Task: Open Card Card0000000096 in Board Board0000000024 in Workspace WS0000000008 in Trello. Add Member Mailaustralia7@gmail.com to Card Card0000000096 in Board Board0000000024 in Workspace WS0000000008 in Trello. Add Red Label titled Label0000000096 to Card Card0000000096 in Board Board0000000024 in Workspace WS0000000008 in Trello. Add Checklist CL0000000096 to Card Card0000000096 in Board Board0000000024 in Workspace WS0000000008 in Trello. Add Dates with Start Date as Nov 01 2023 and Due Date as Nov 30 2023 to Card Card0000000096 in Board Board0000000024 in Workspace WS0000000008 in Trello
Action: Mouse moved to (293, 461)
Screenshot: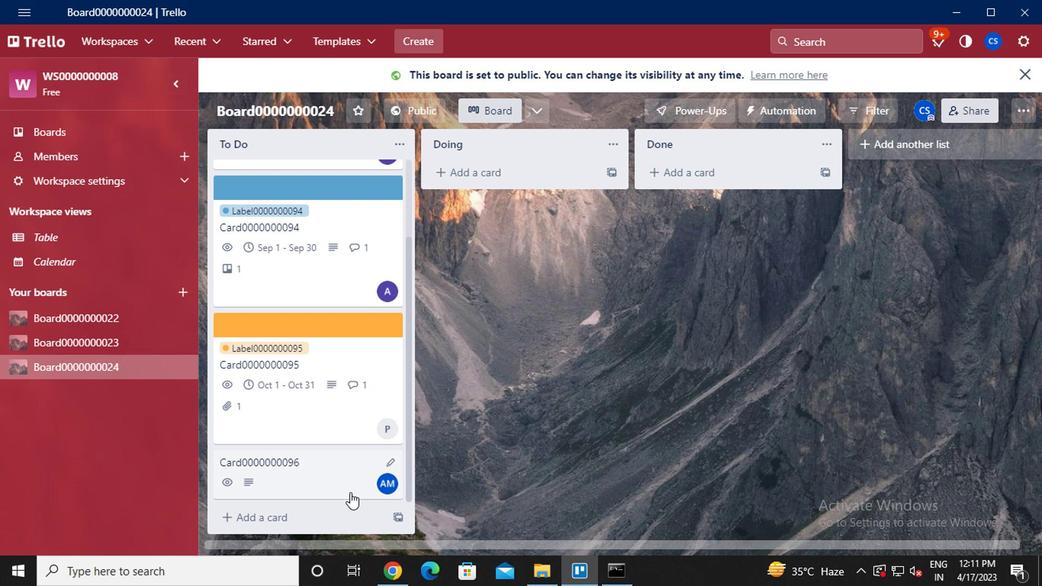 
Action: Mouse pressed left at (293, 461)
Screenshot: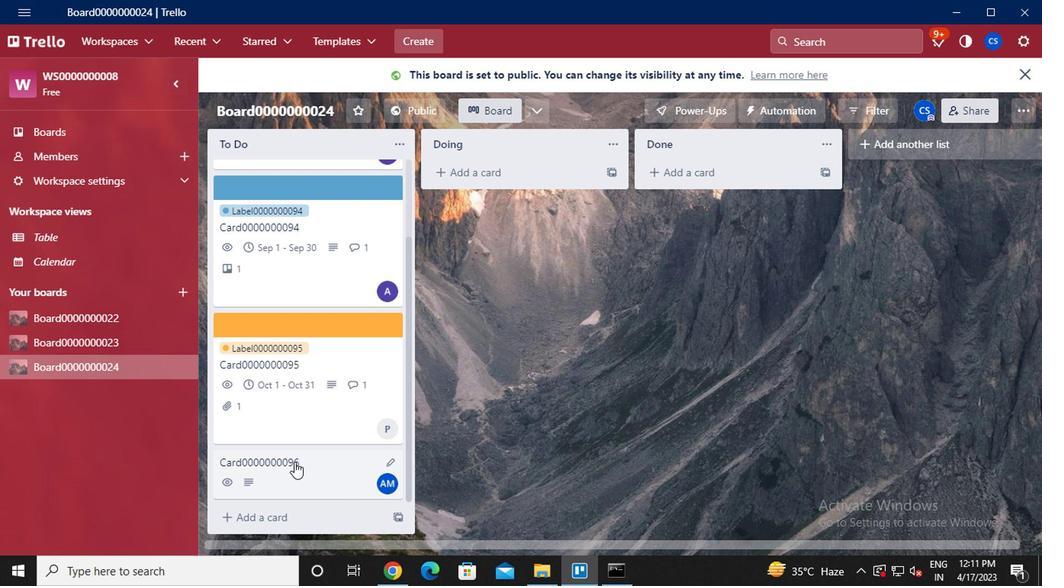 
Action: Mouse moved to (744, 148)
Screenshot: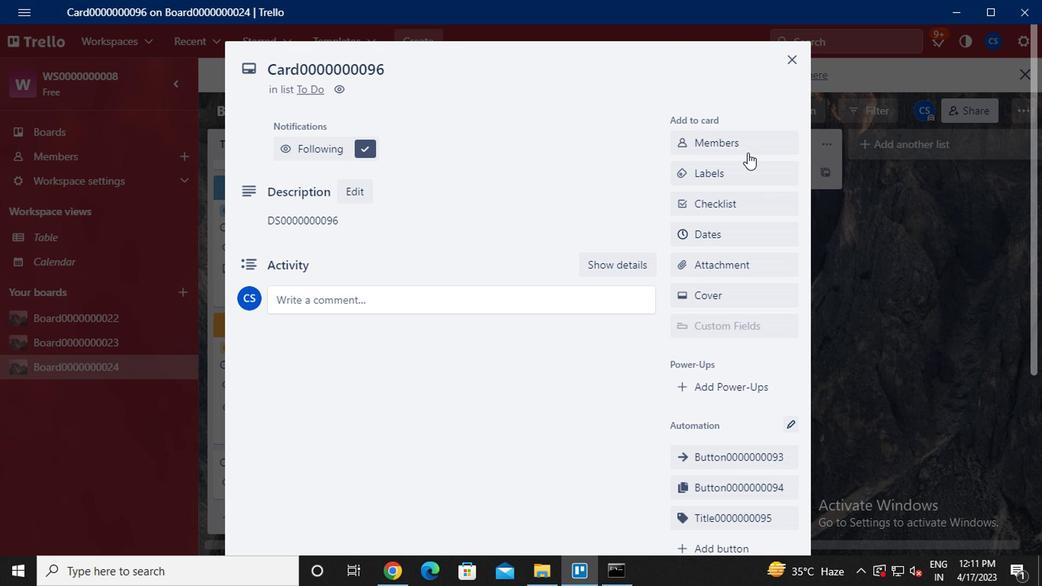 
Action: Mouse pressed left at (744, 148)
Screenshot: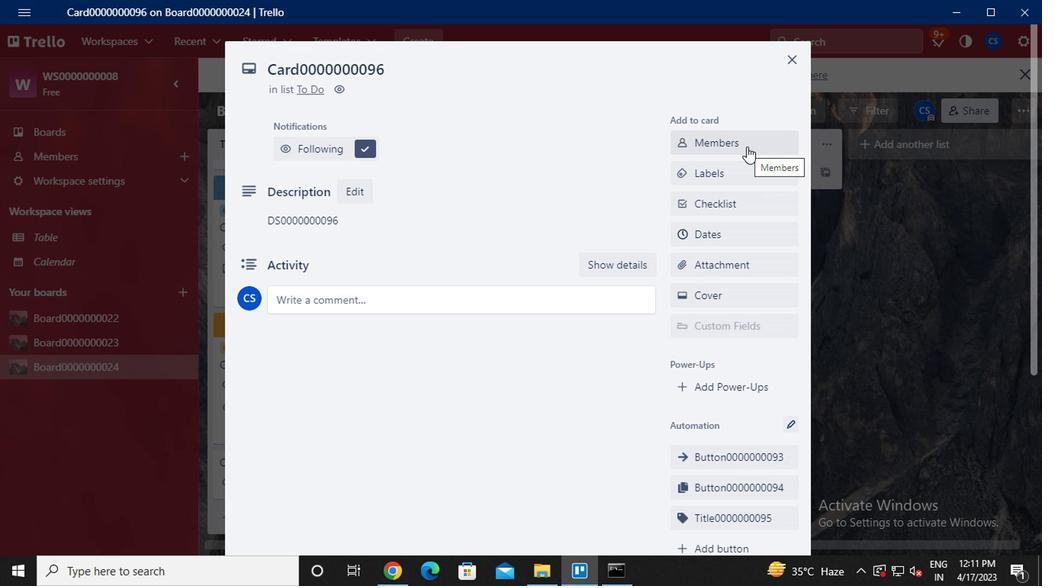 
Action: Mouse moved to (737, 153)
Screenshot: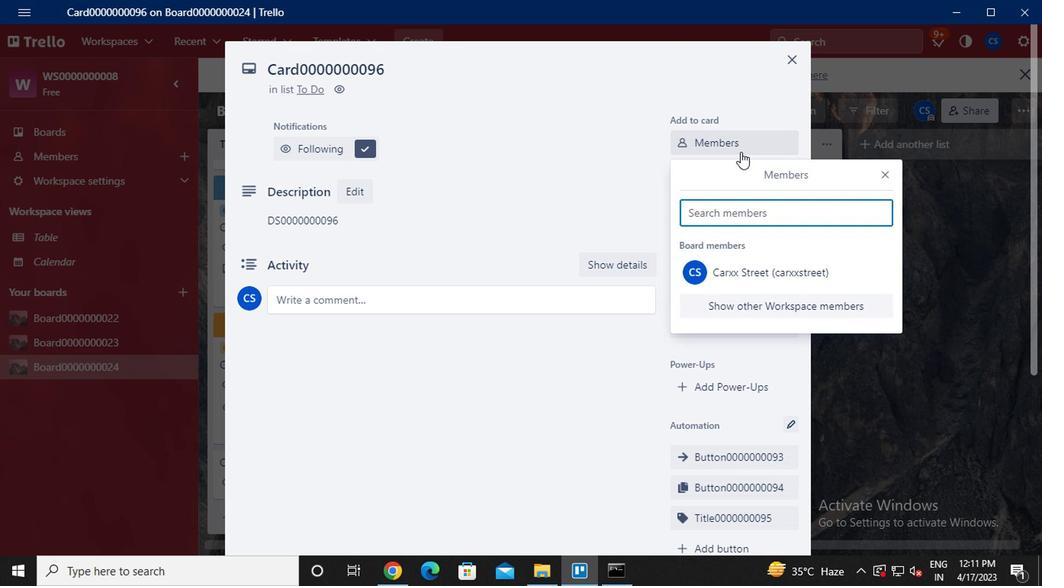
Action: Key pressed <Key.caps_lock>mailaustralia7<Key.shift>@GMAIL.COM
Screenshot: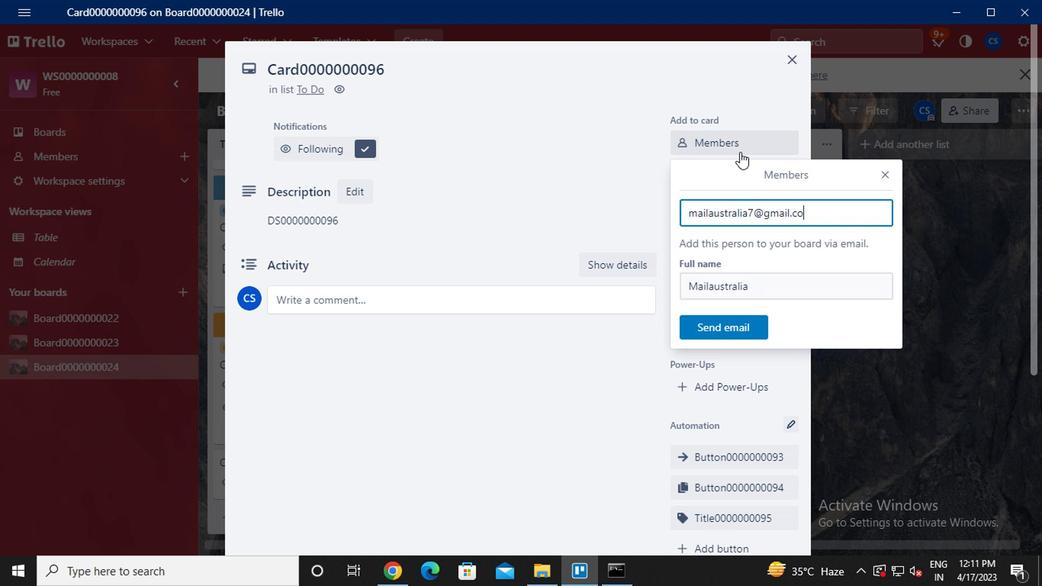
Action: Mouse moved to (726, 322)
Screenshot: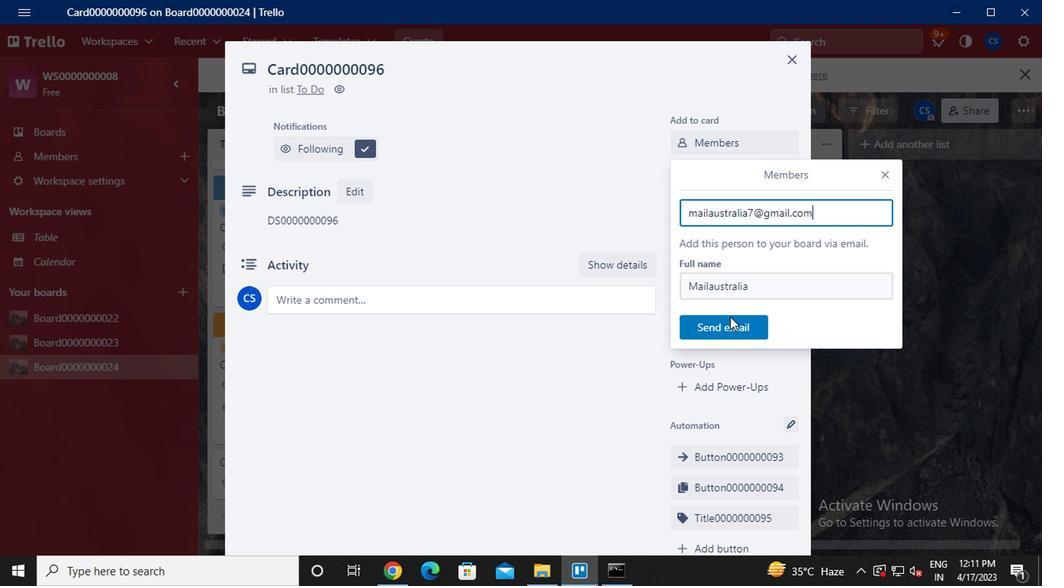 
Action: Mouse pressed left at (726, 322)
Screenshot: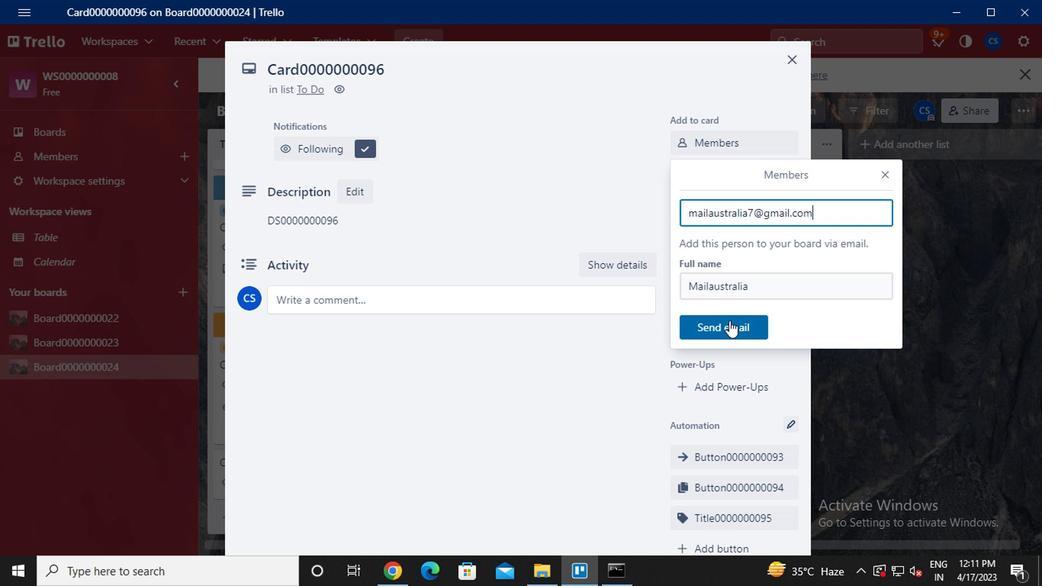 
Action: Mouse moved to (719, 341)
Screenshot: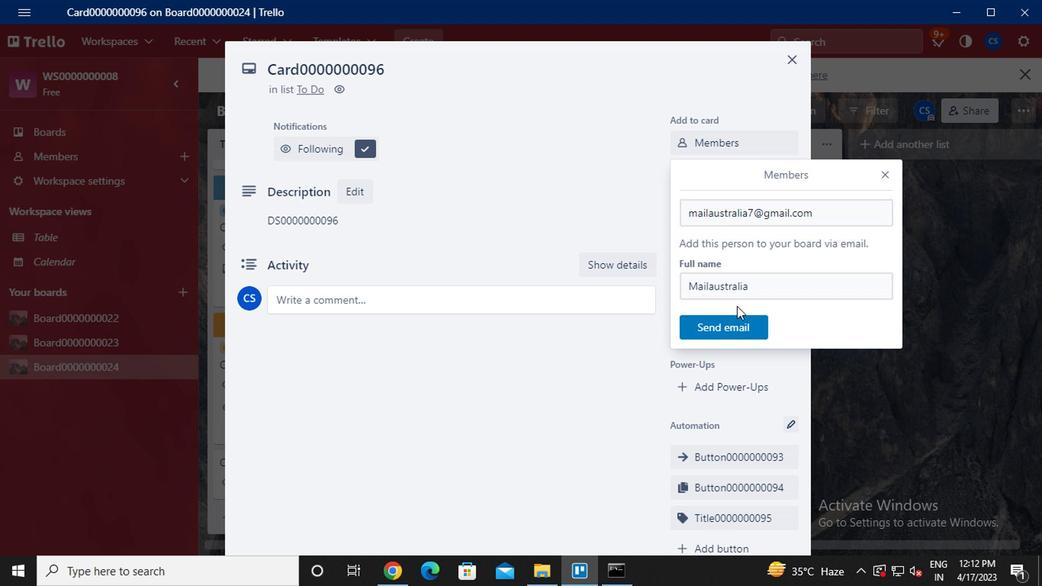 
Action: Mouse pressed left at (719, 341)
Screenshot: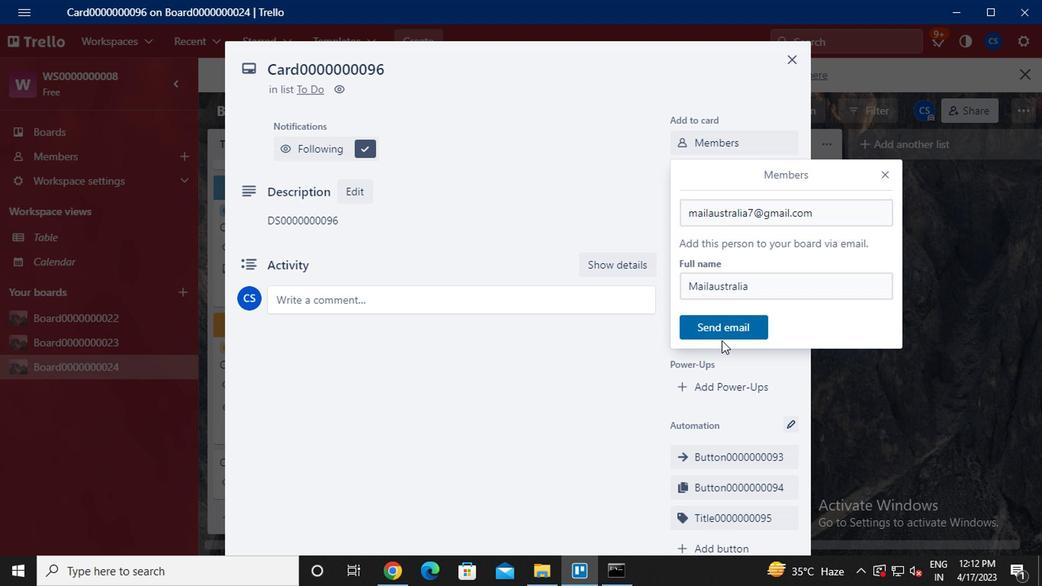 
Action: Mouse moved to (720, 337)
Screenshot: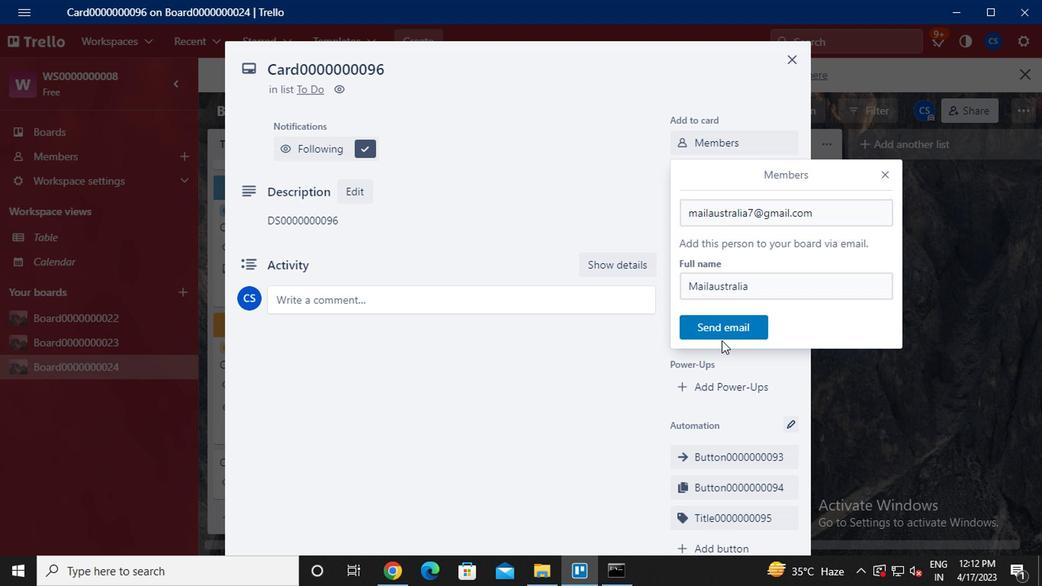 
Action: Mouse pressed left at (720, 337)
Screenshot: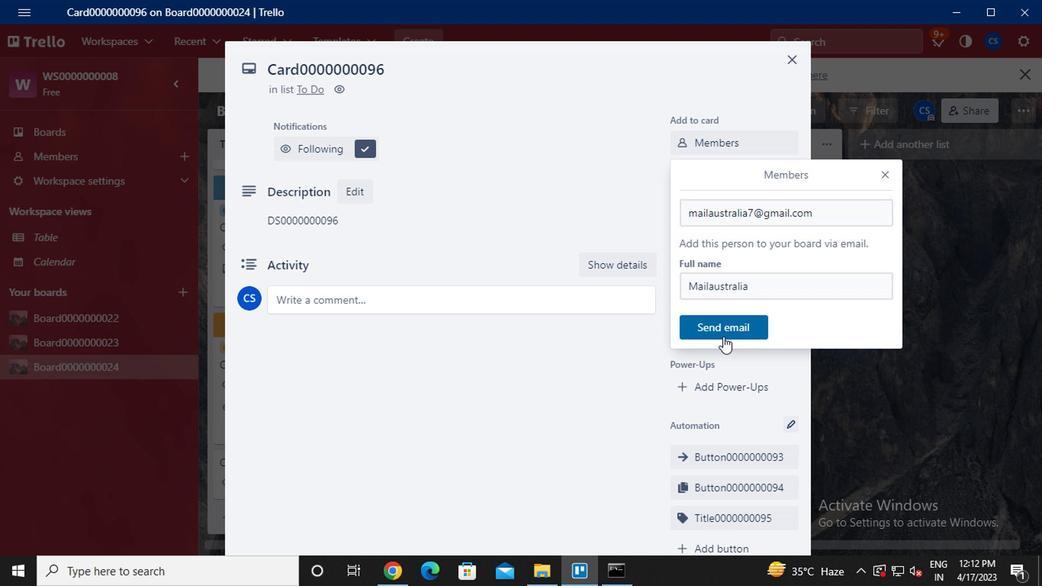 
Action: Mouse moved to (886, 178)
Screenshot: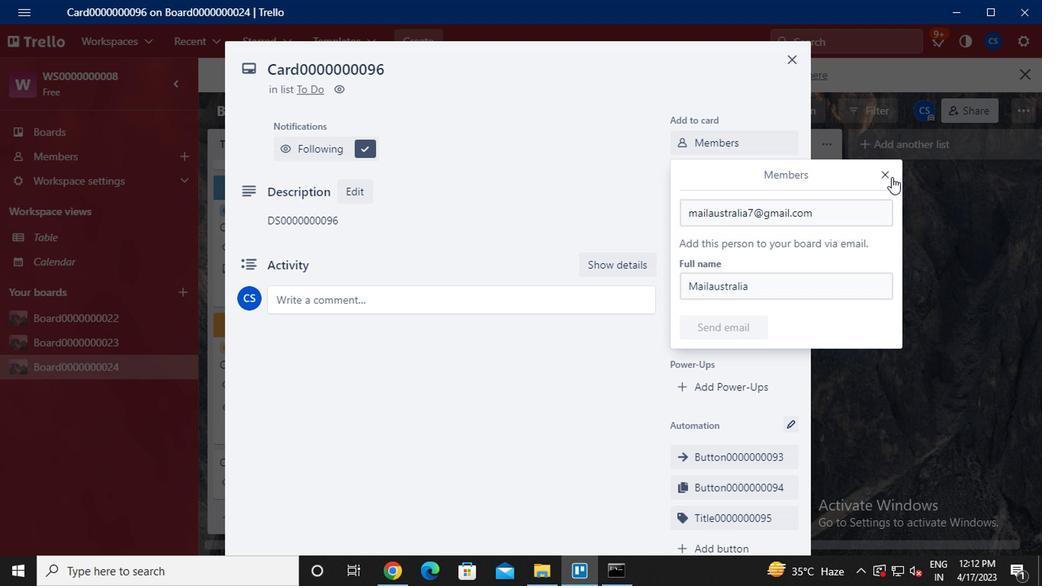 
Action: Mouse pressed left at (886, 178)
Screenshot: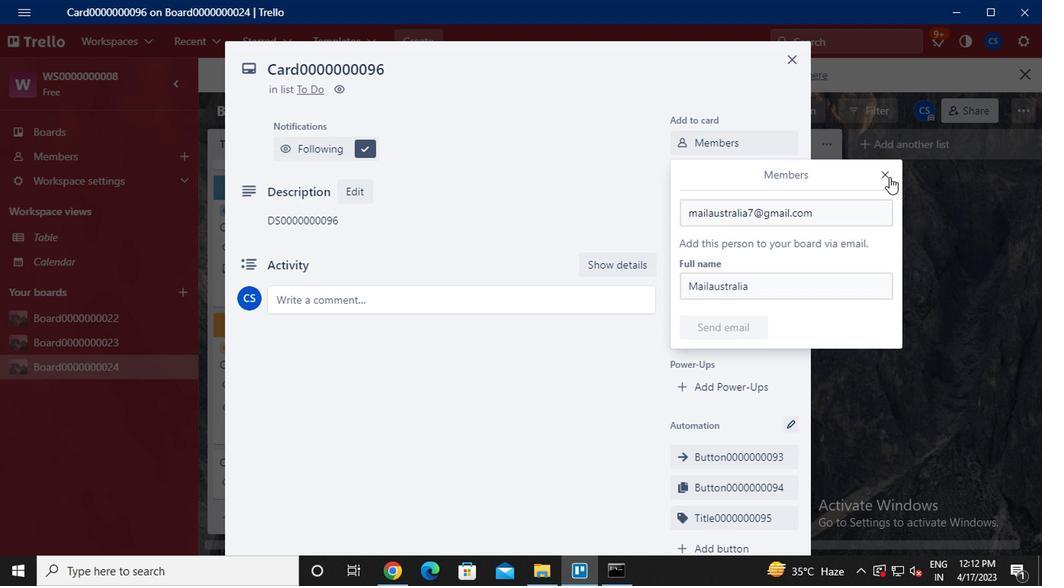 
Action: Mouse moved to (725, 179)
Screenshot: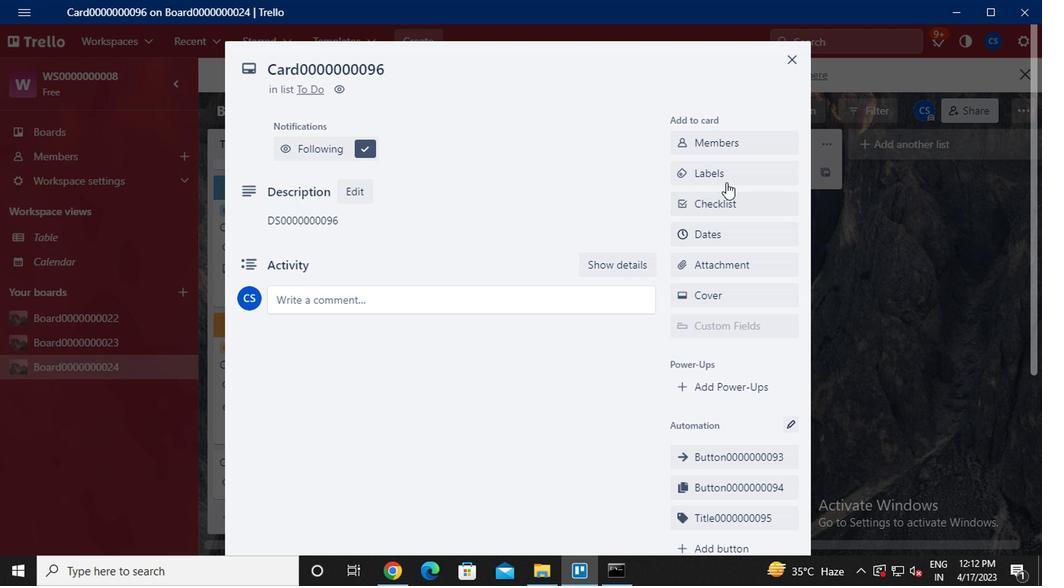 
Action: Mouse pressed left at (725, 179)
Screenshot: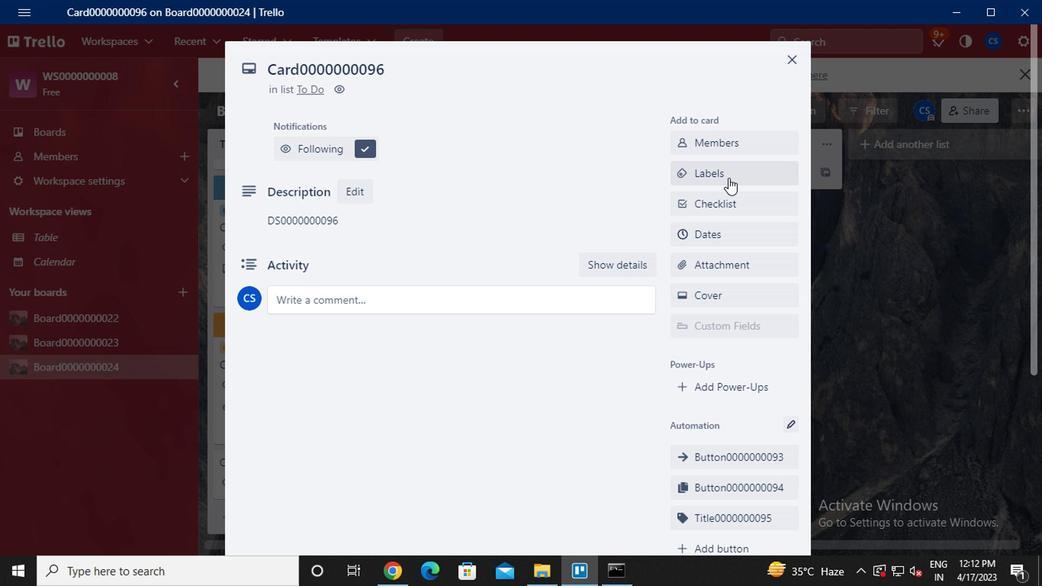 
Action: Mouse moved to (793, 427)
Screenshot: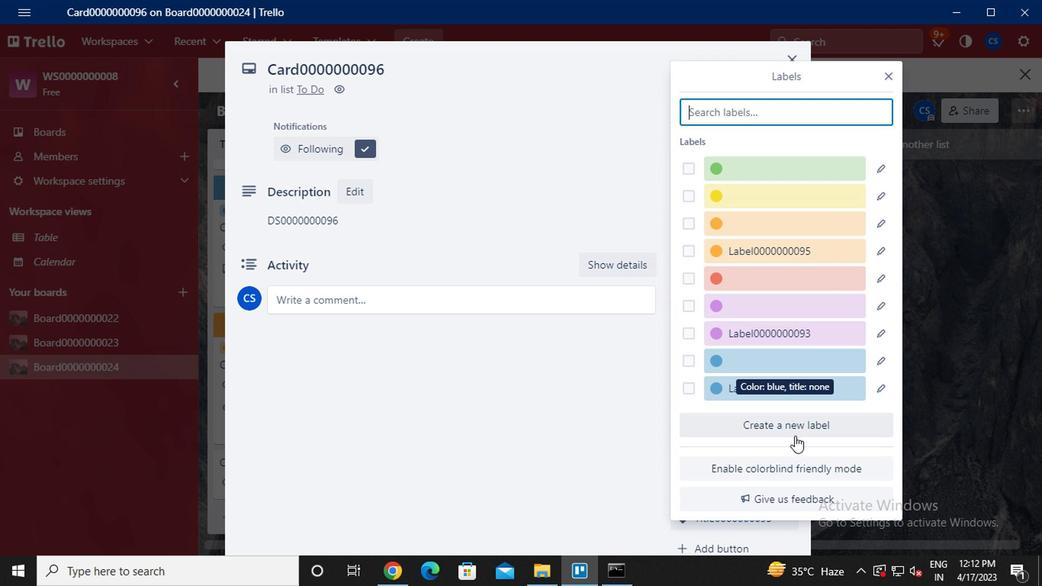 
Action: Mouse pressed left at (793, 427)
Screenshot: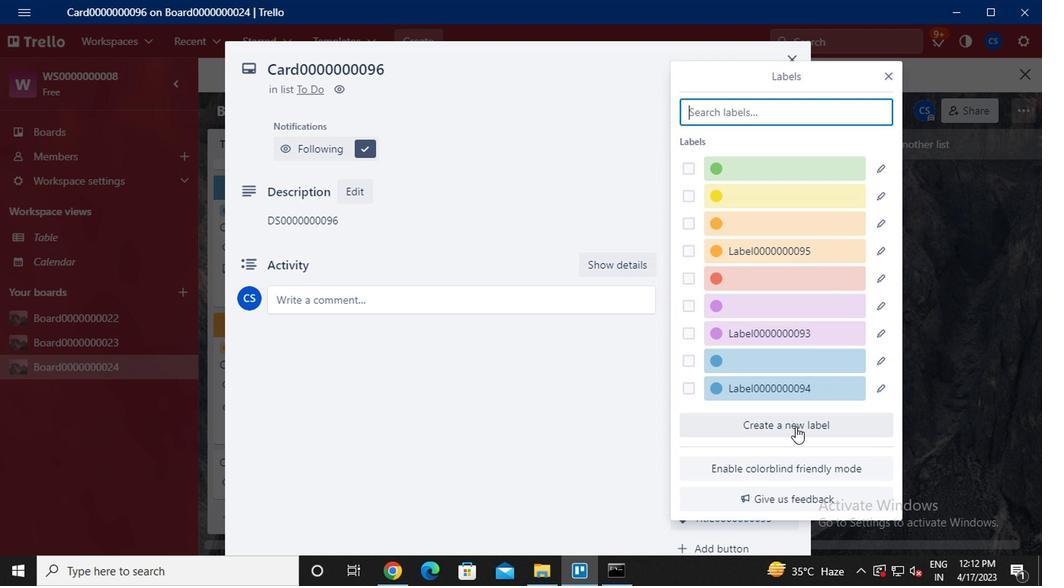 
Action: Mouse moved to (768, 397)
Screenshot: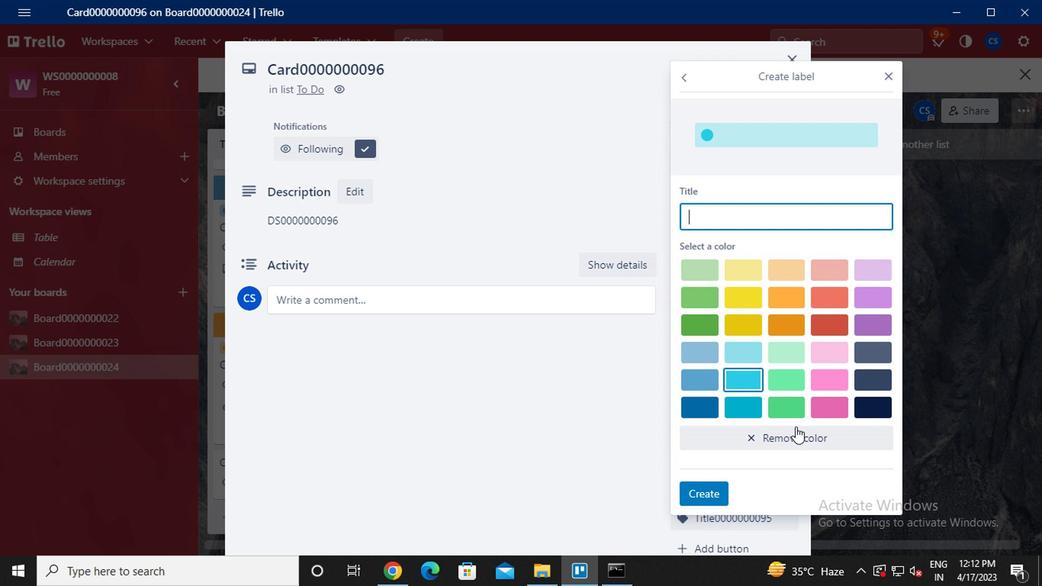 
Action: Key pressed <Key.caps_lock>L<Key.caps_lock>ABEL0000000096
Screenshot: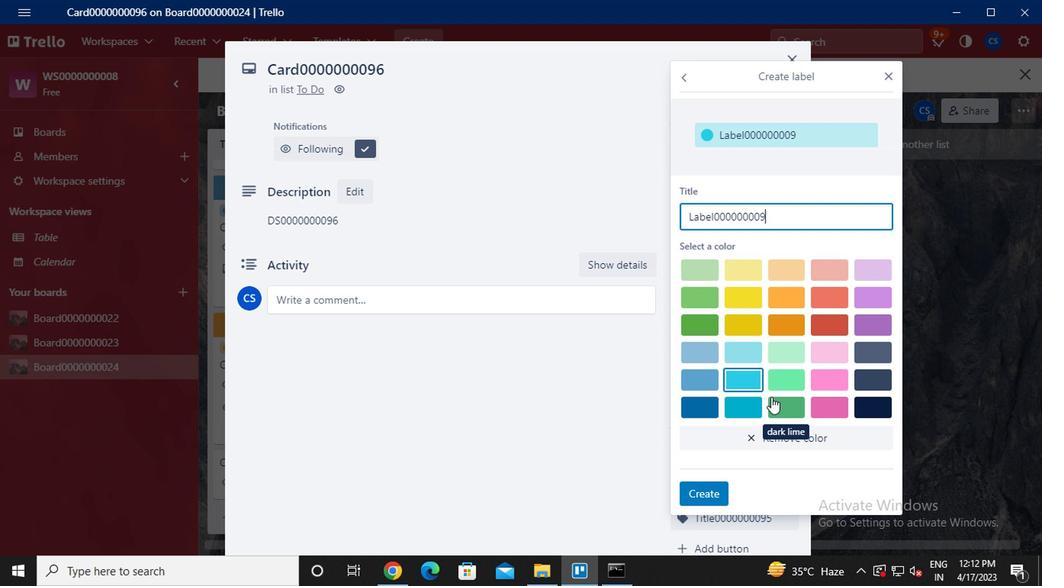 
Action: Mouse moved to (819, 298)
Screenshot: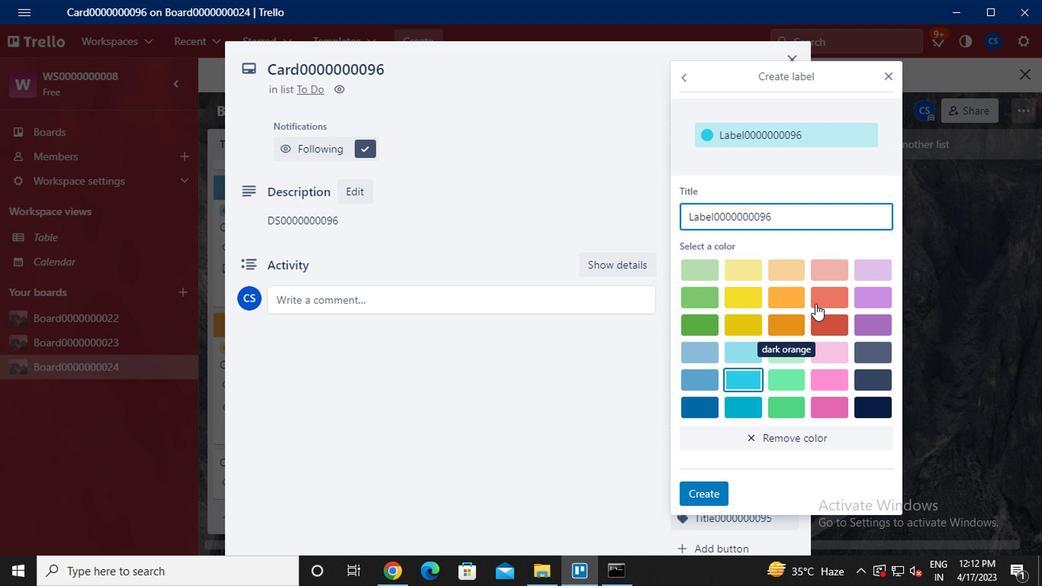 
Action: Mouse pressed left at (819, 298)
Screenshot: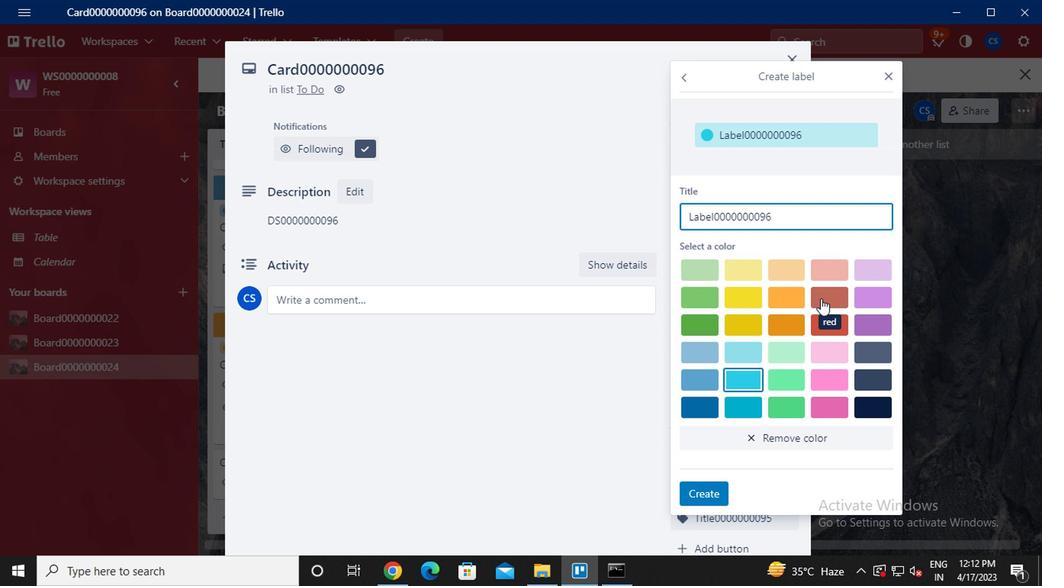 
Action: Mouse moved to (706, 496)
Screenshot: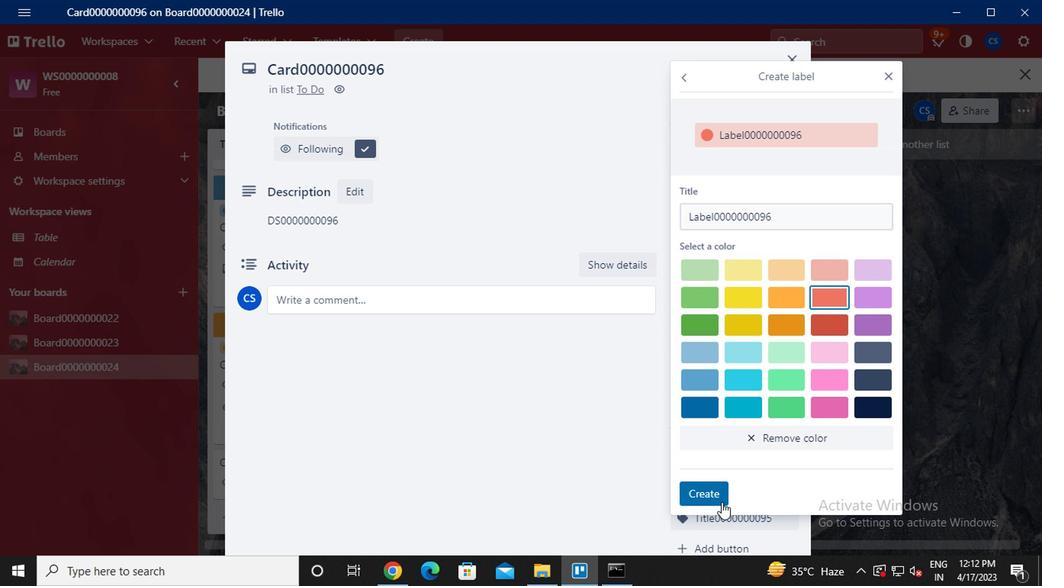 
Action: Mouse pressed left at (706, 496)
Screenshot: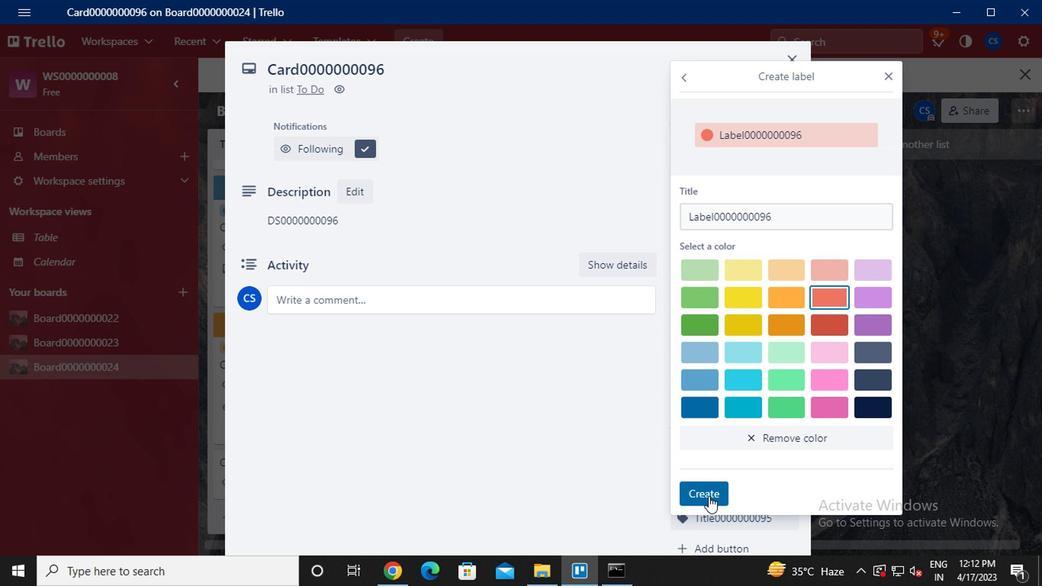 
Action: Mouse moved to (882, 79)
Screenshot: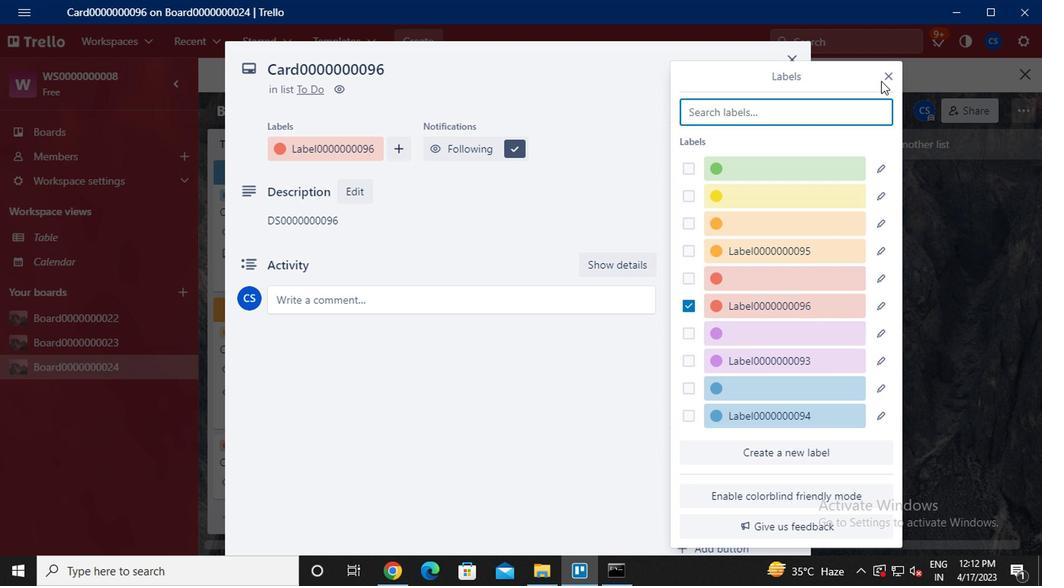 
Action: Mouse pressed left at (882, 79)
Screenshot: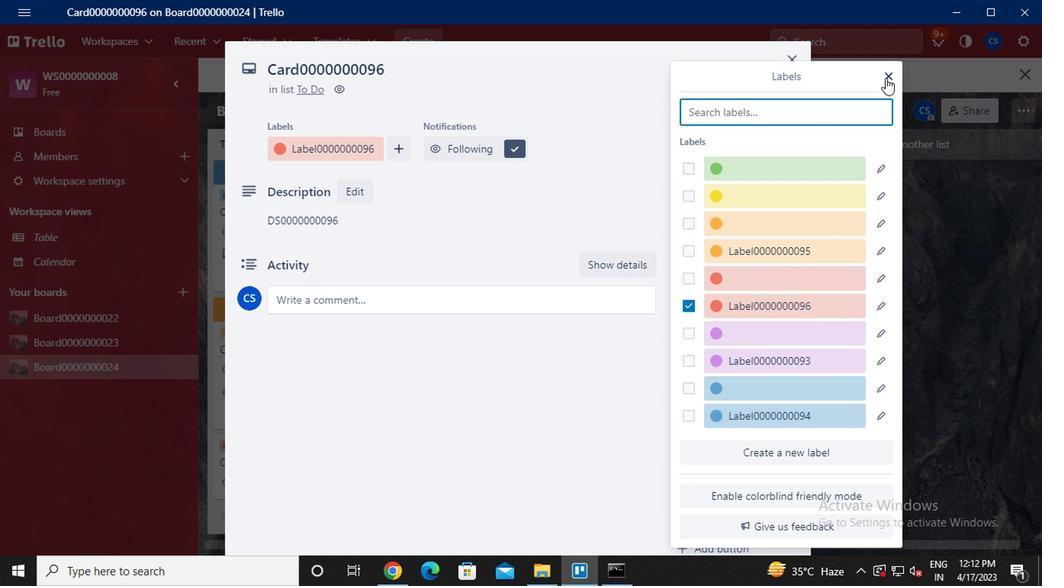 
Action: Mouse moved to (732, 201)
Screenshot: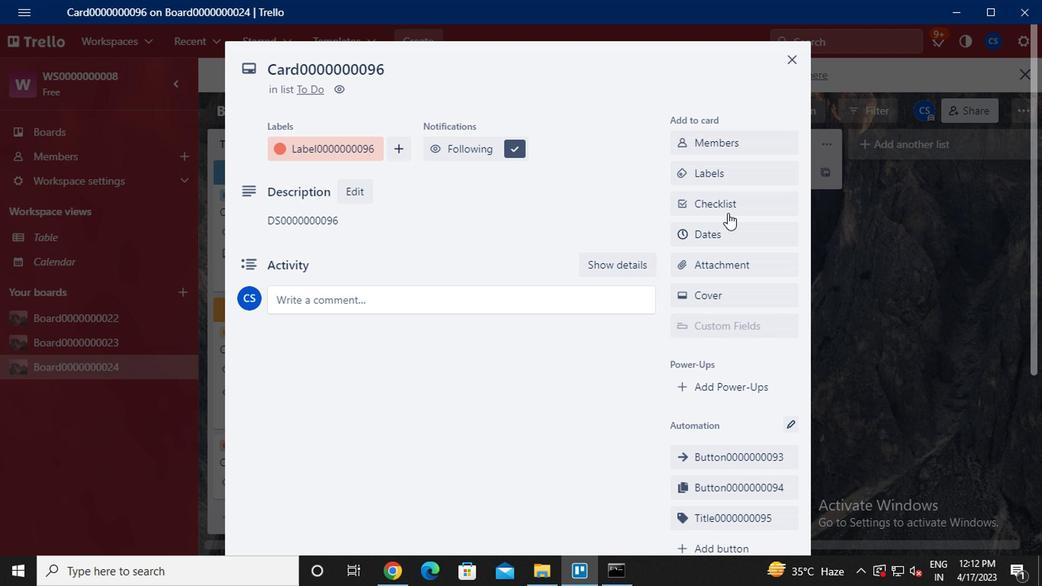 
Action: Mouse pressed left at (732, 201)
Screenshot: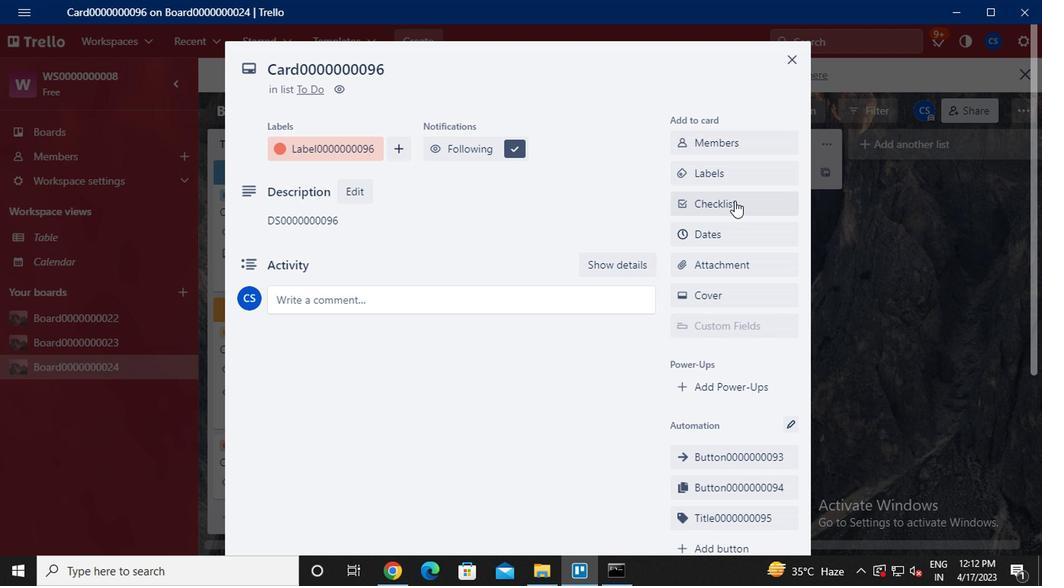 
Action: Mouse moved to (732, 204)
Screenshot: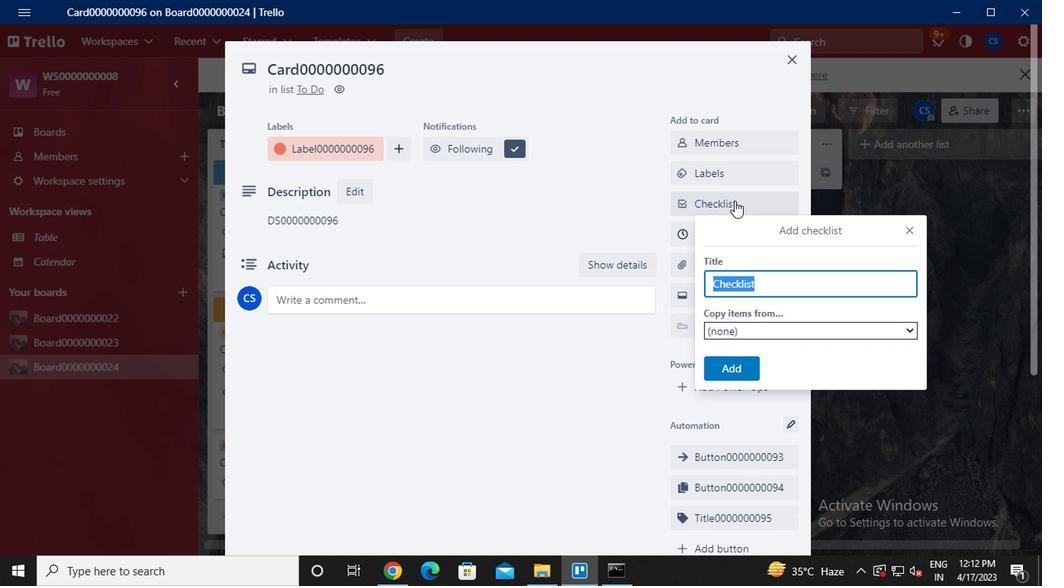 
Action: Key pressed <Key.caps_lock>CL0000000096
Screenshot: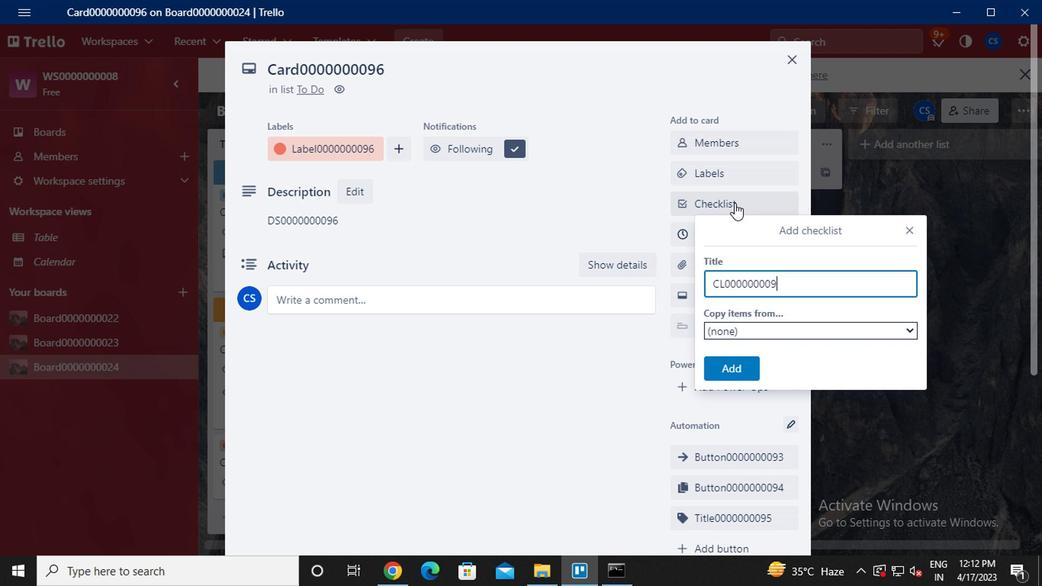 
Action: Mouse moved to (740, 377)
Screenshot: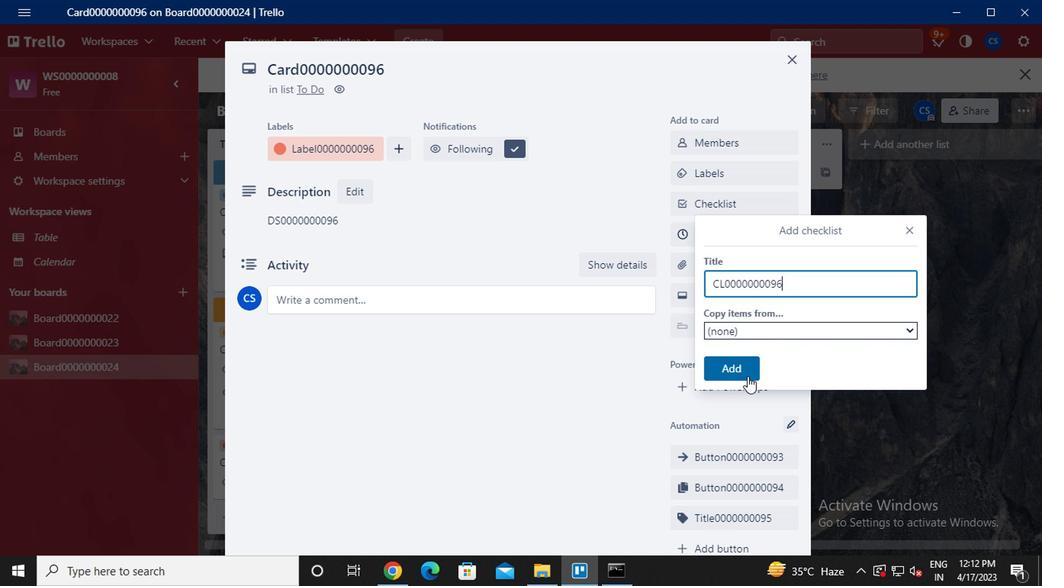 
Action: Mouse pressed left at (740, 377)
Screenshot: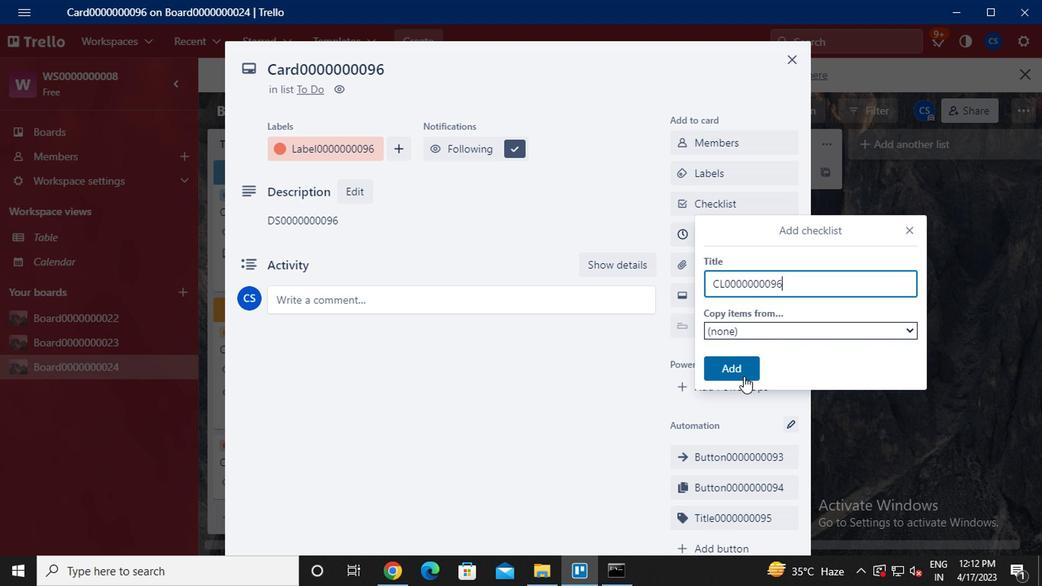 
Action: Mouse moved to (705, 231)
Screenshot: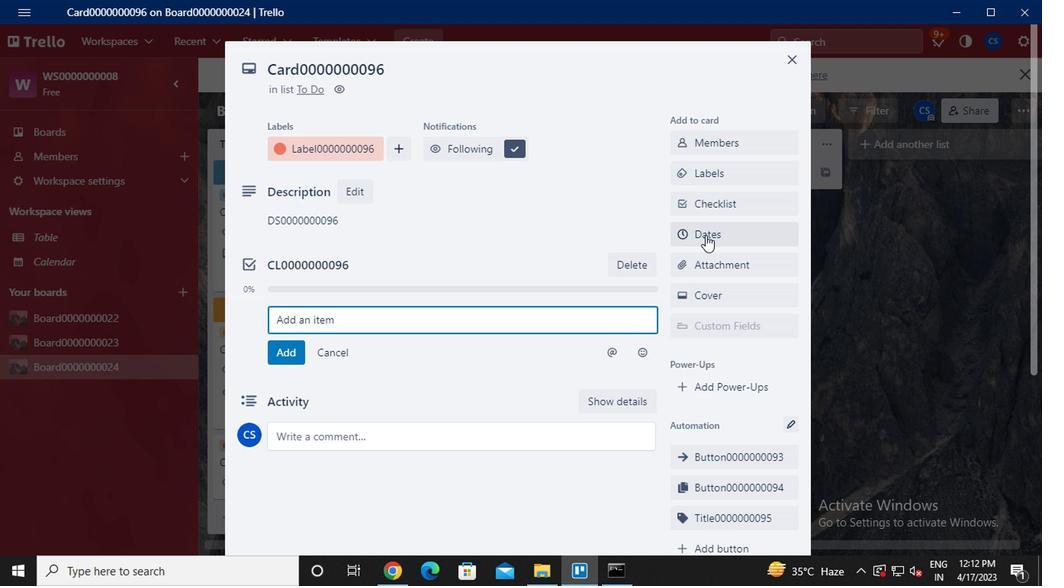 
Action: Mouse pressed left at (705, 231)
Screenshot: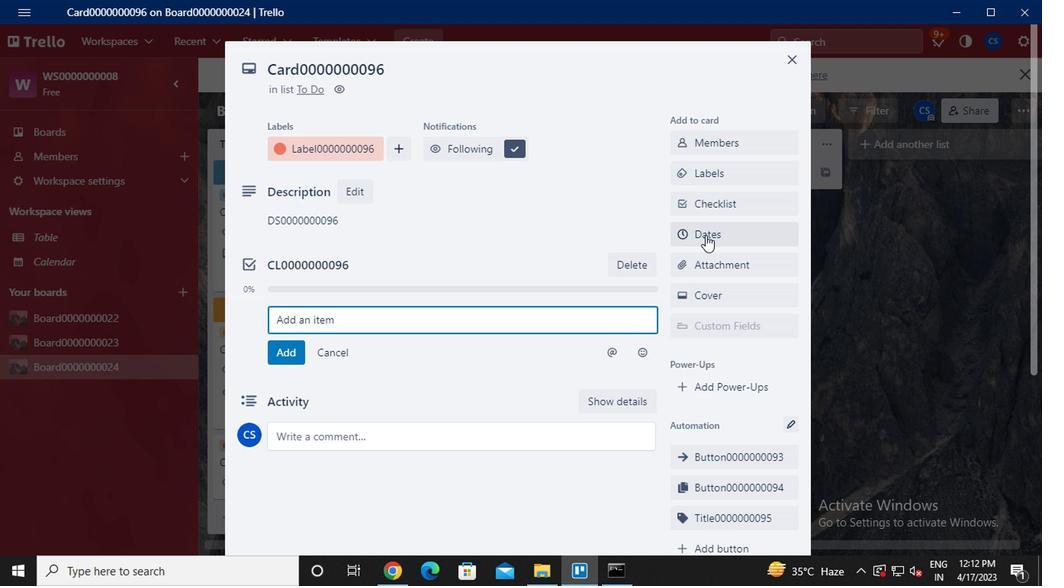 
Action: Mouse moved to (691, 351)
Screenshot: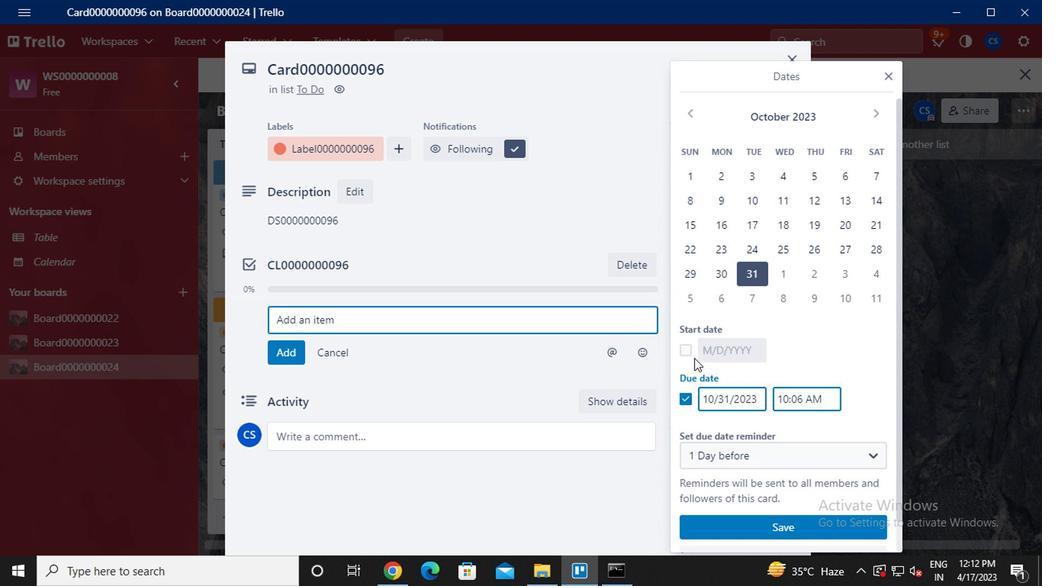 
Action: Mouse pressed left at (691, 351)
Screenshot: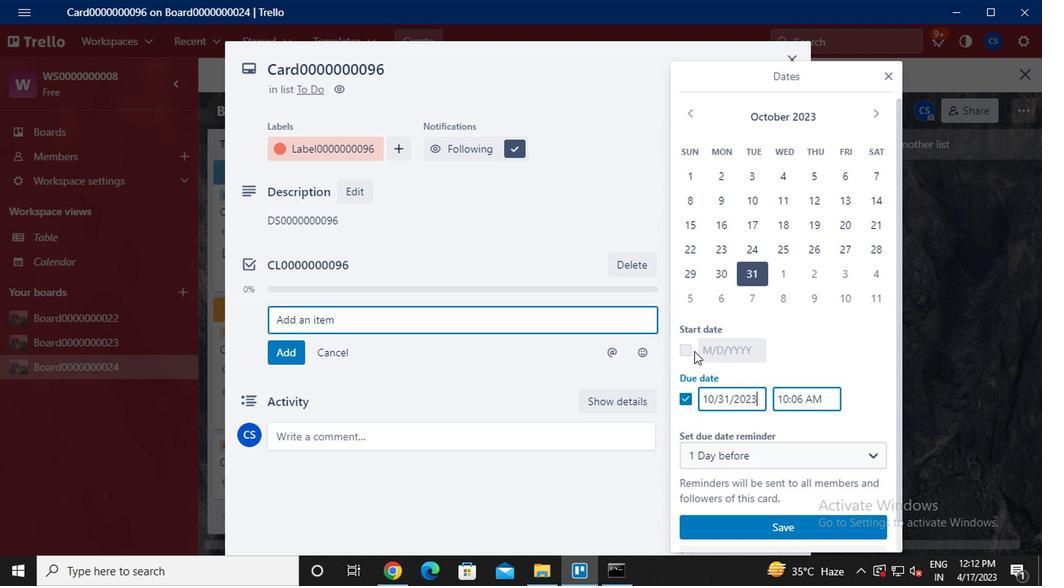 
Action: Mouse moved to (877, 116)
Screenshot: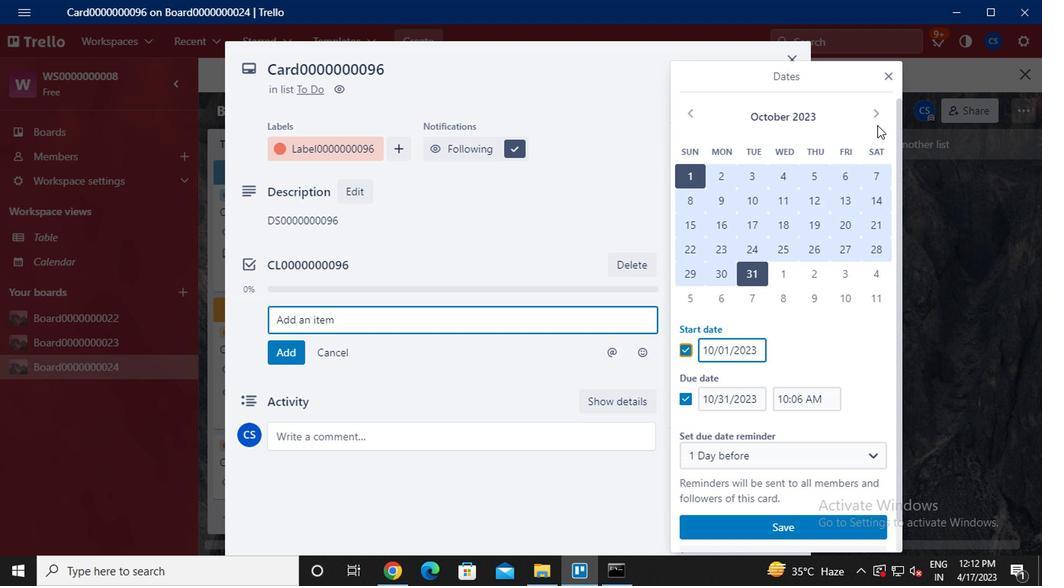 
Action: Mouse pressed left at (877, 116)
Screenshot: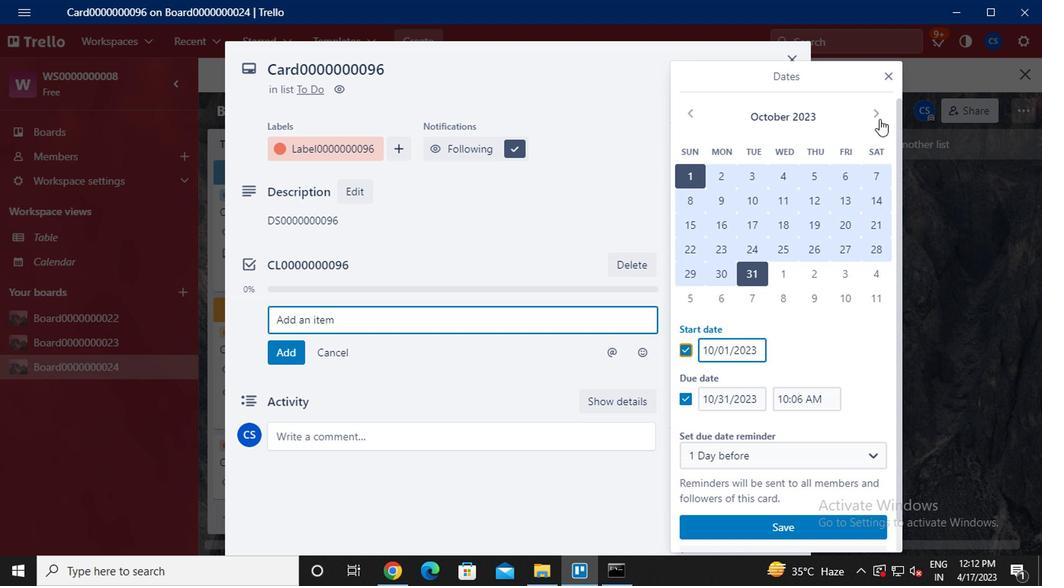 
Action: Mouse moved to (792, 179)
Screenshot: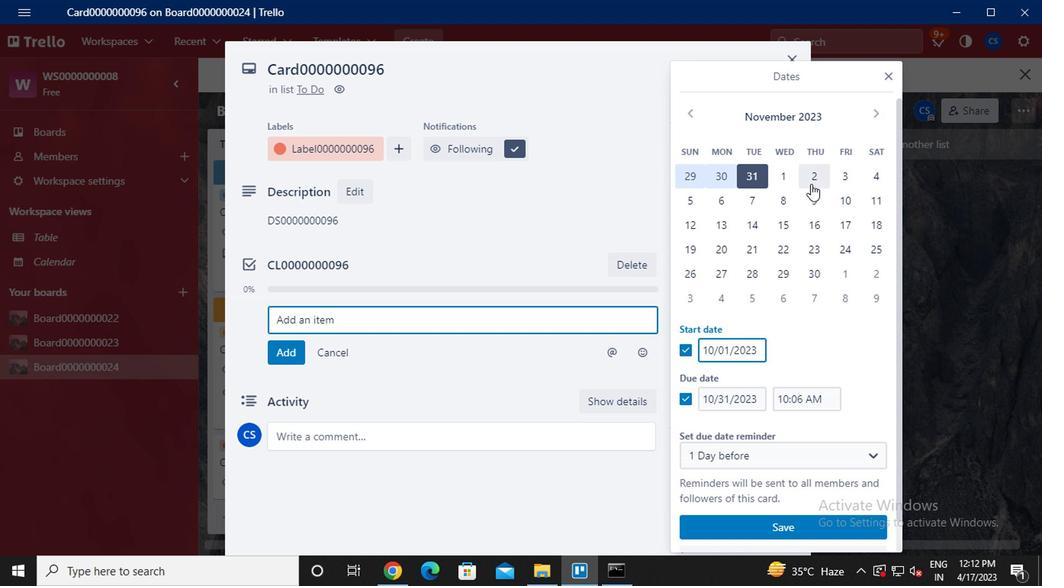 
Action: Mouse pressed left at (792, 179)
Screenshot: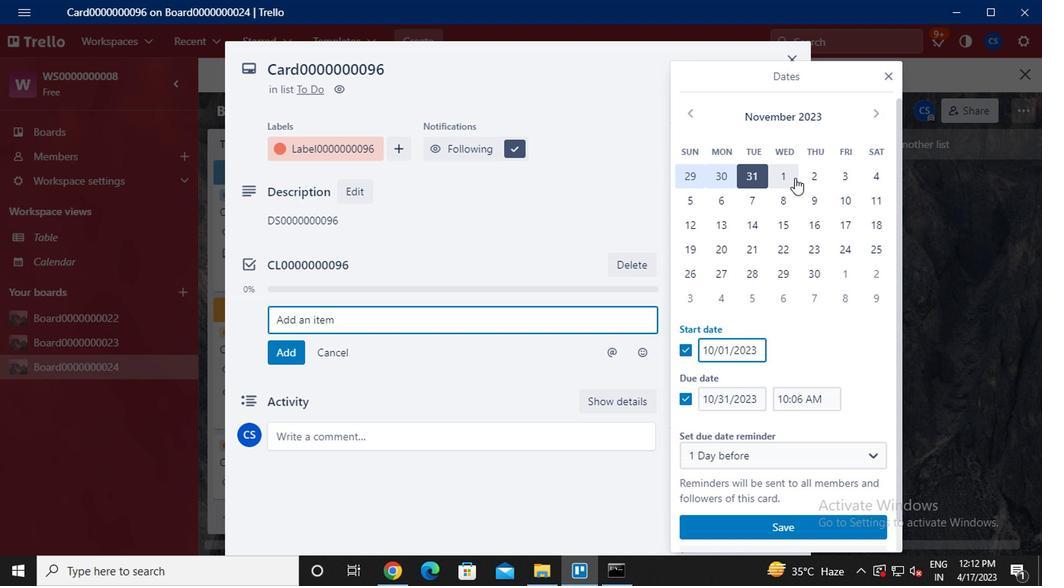
Action: Mouse moved to (806, 281)
Screenshot: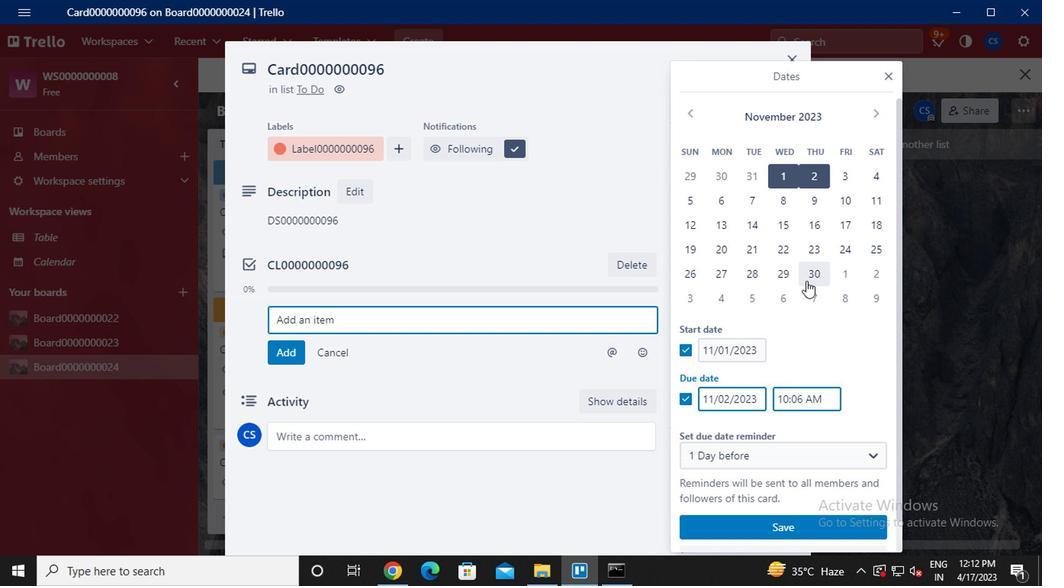 
Action: Mouse pressed left at (806, 281)
Screenshot: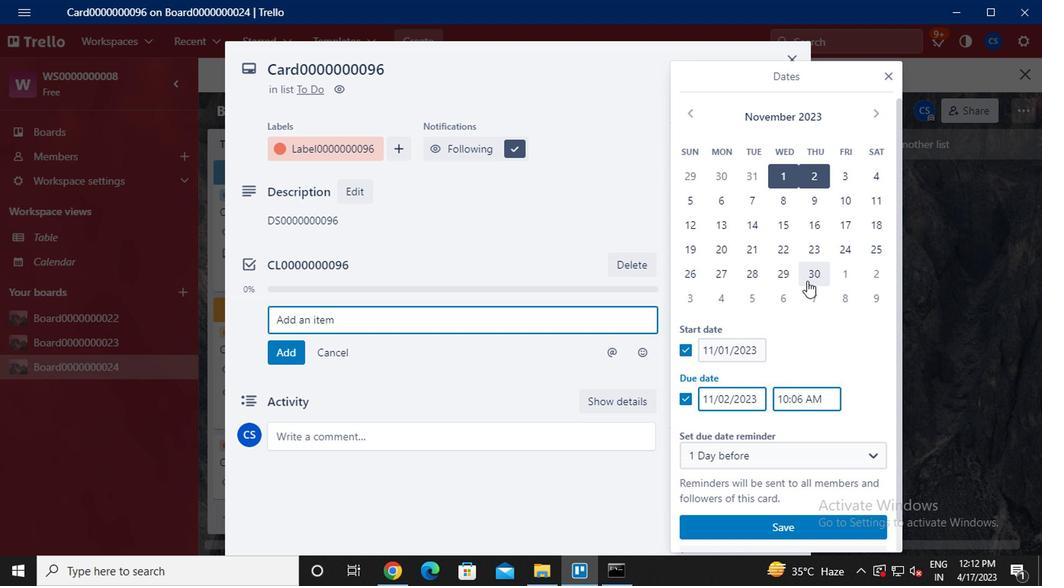 
Action: Mouse moved to (766, 527)
Screenshot: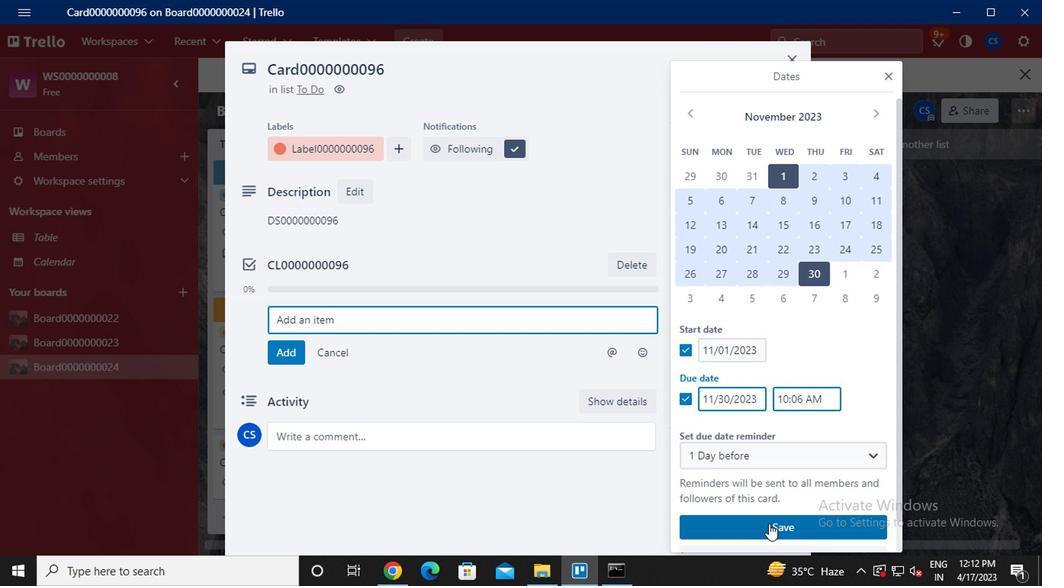 
Action: Mouse pressed left at (766, 527)
Screenshot: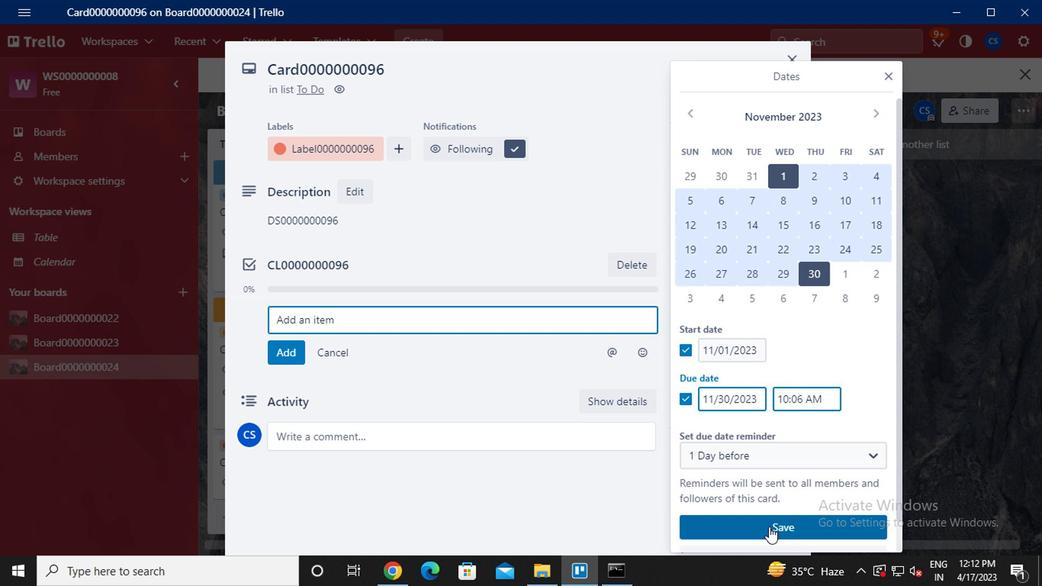 
Action: Mouse moved to (605, 413)
Screenshot: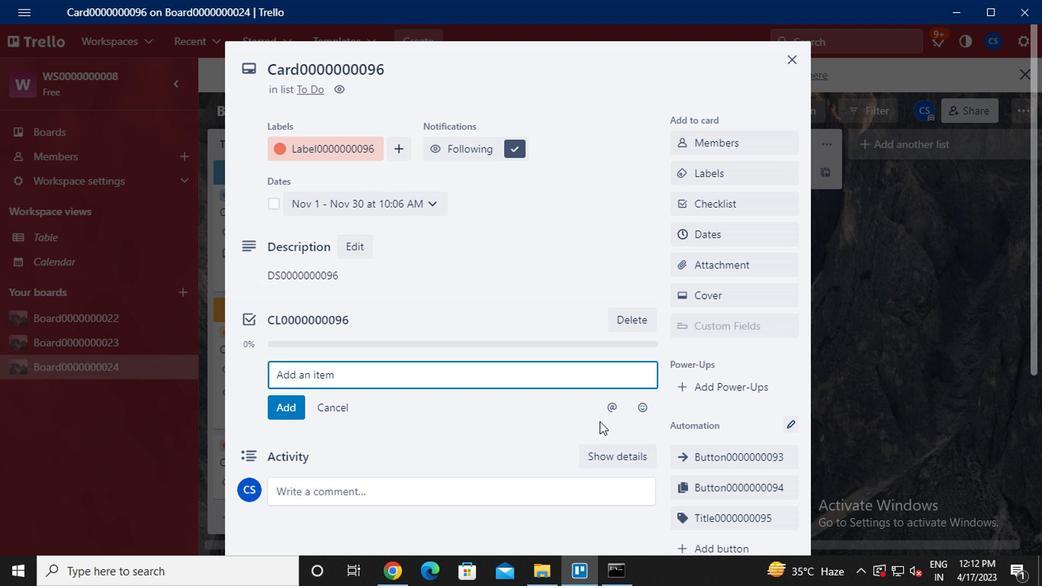 
